 Task: Look for products in the category "Soups" from Zoup Fresh Soup Company only.
Action: Mouse moved to (19, 135)
Screenshot: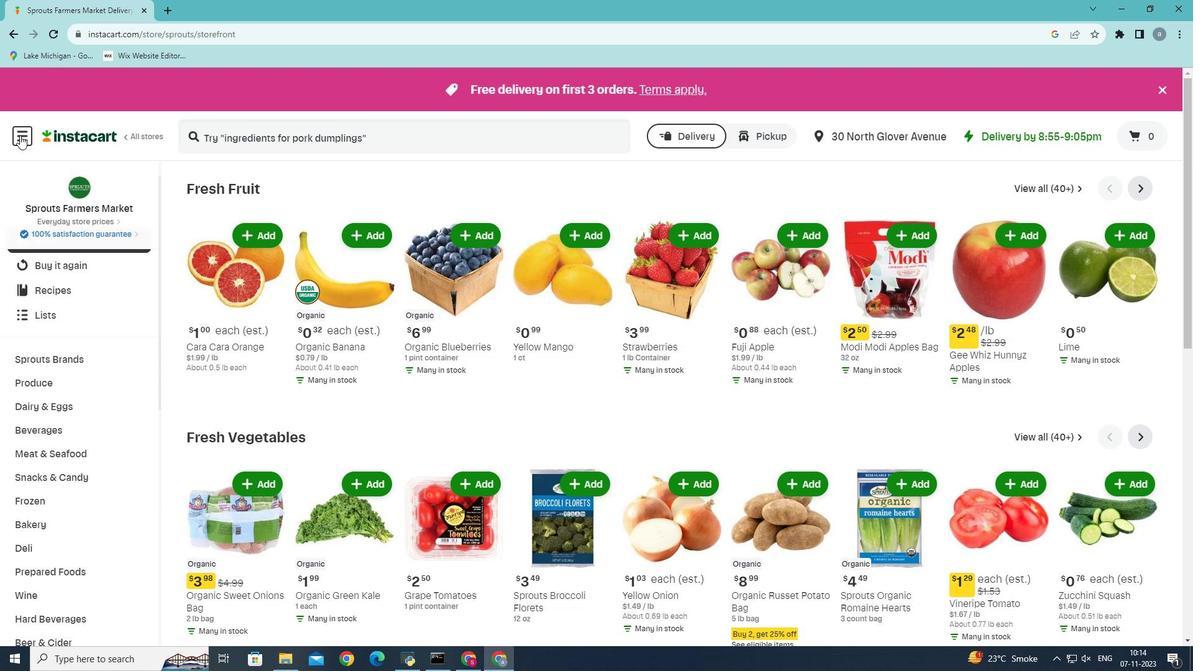 
Action: Mouse pressed left at (19, 135)
Screenshot: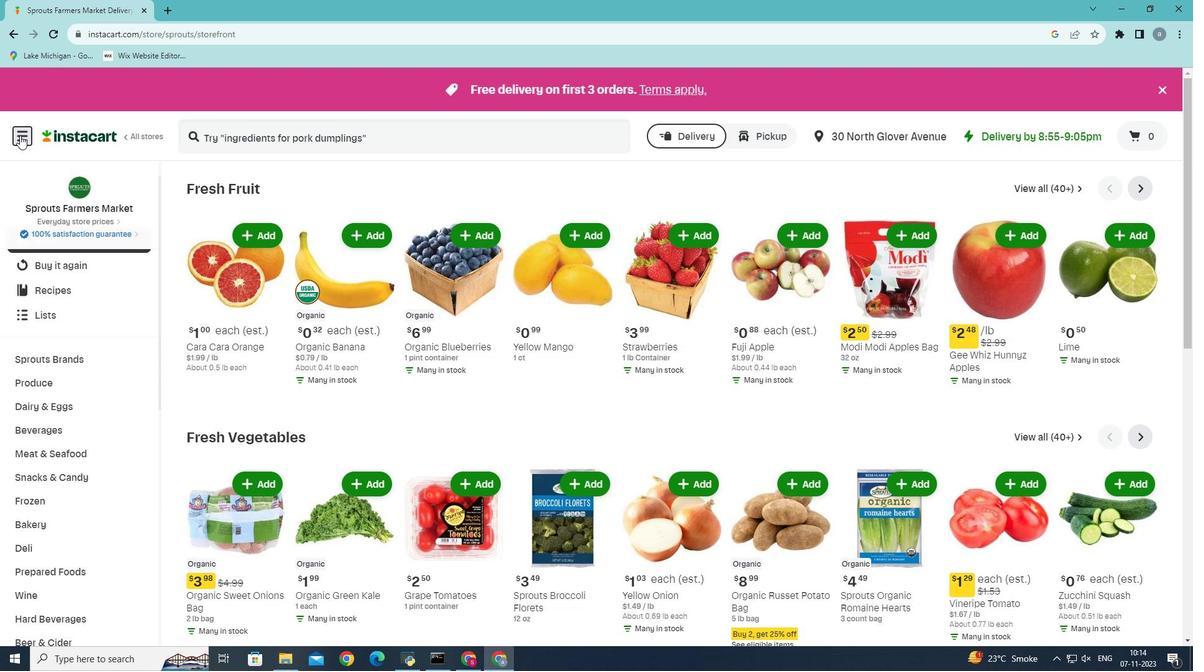 
Action: Mouse moved to (55, 339)
Screenshot: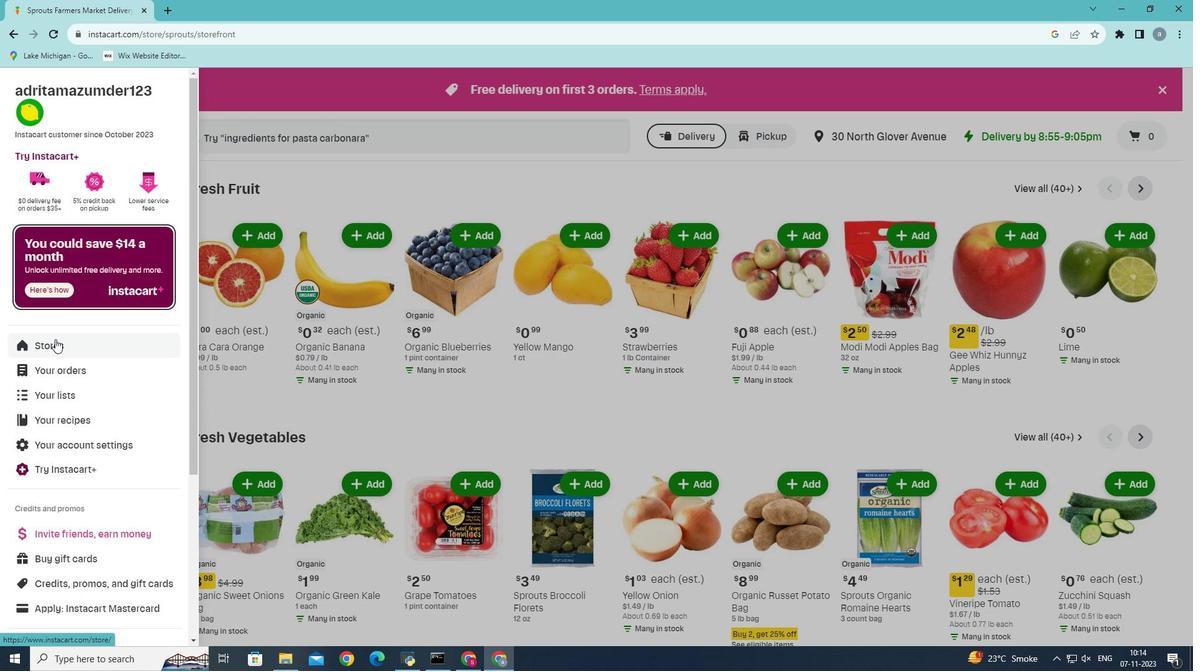 
Action: Mouse pressed left at (55, 339)
Screenshot: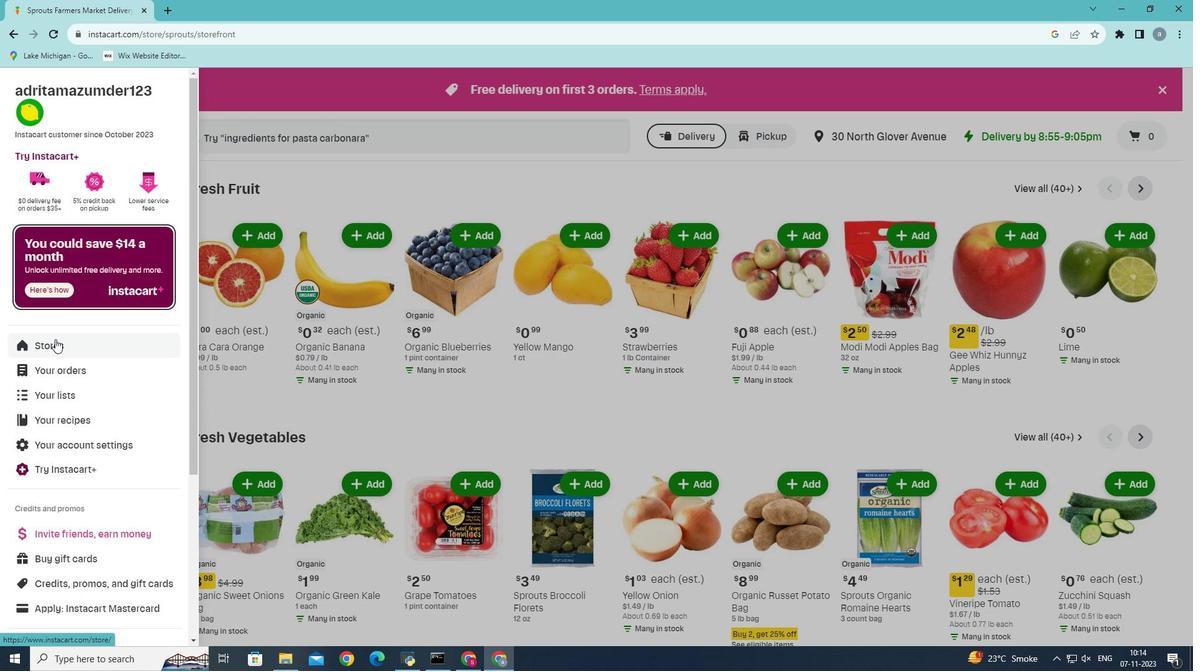 
Action: Mouse moved to (276, 136)
Screenshot: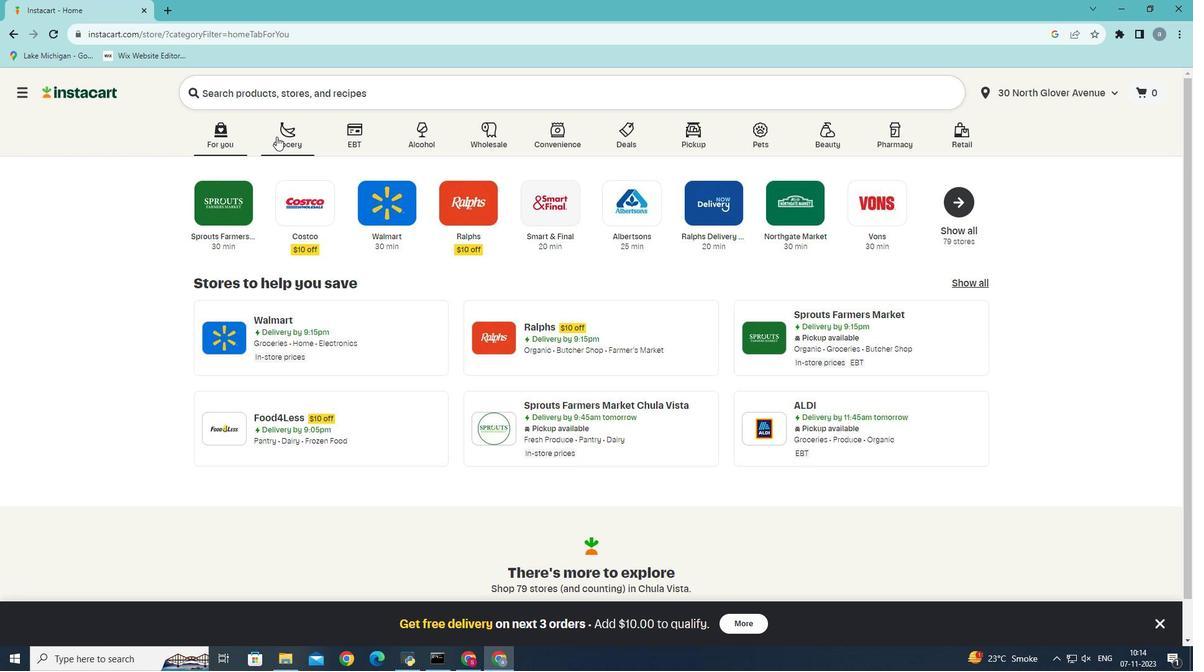 
Action: Mouse pressed left at (276, 136)
Screenshot: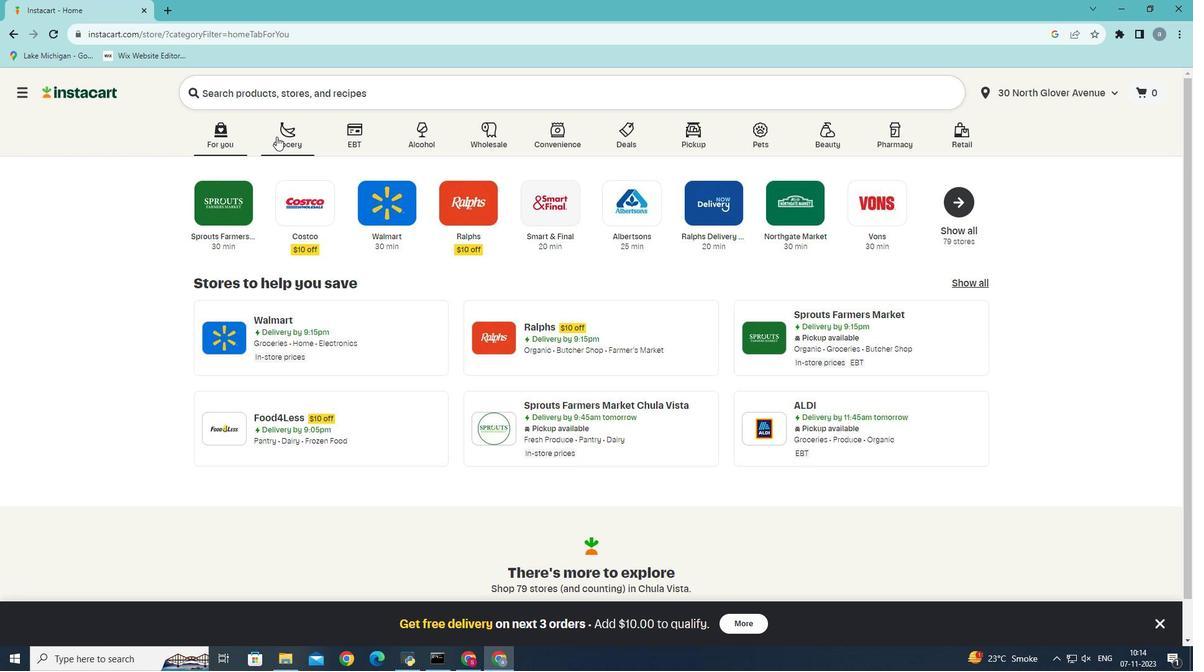 
Action: Mouse moved to (292, 351)
Screenshot: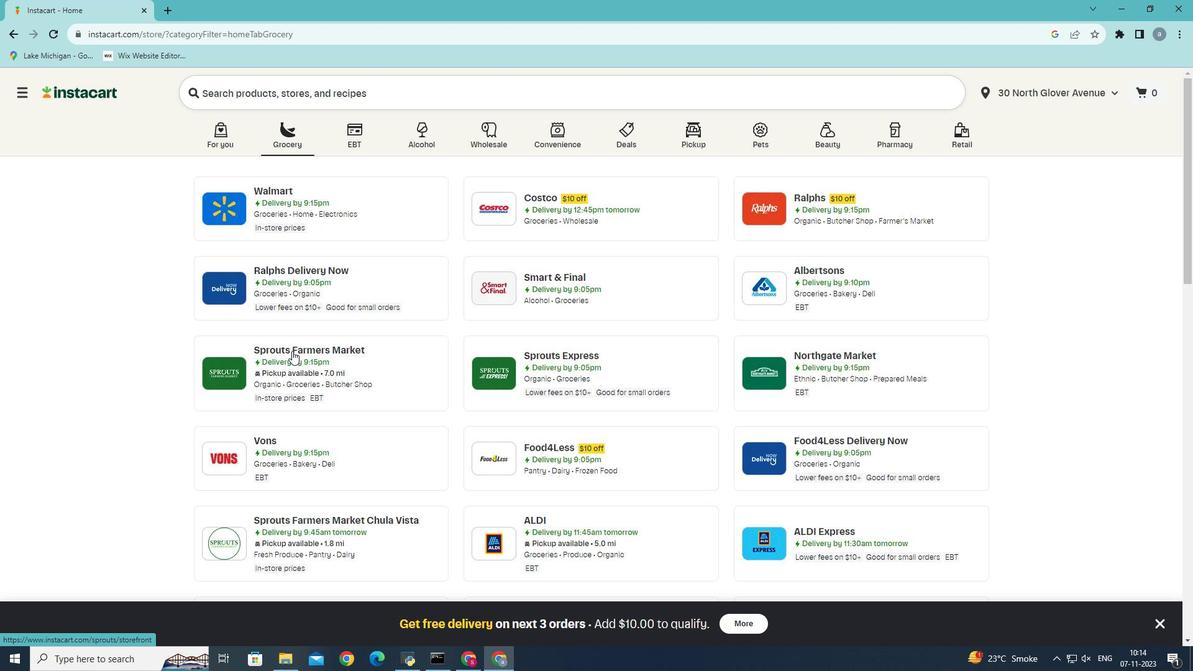 
Action: Mouse pressed left at (292, 351)
Screenshot: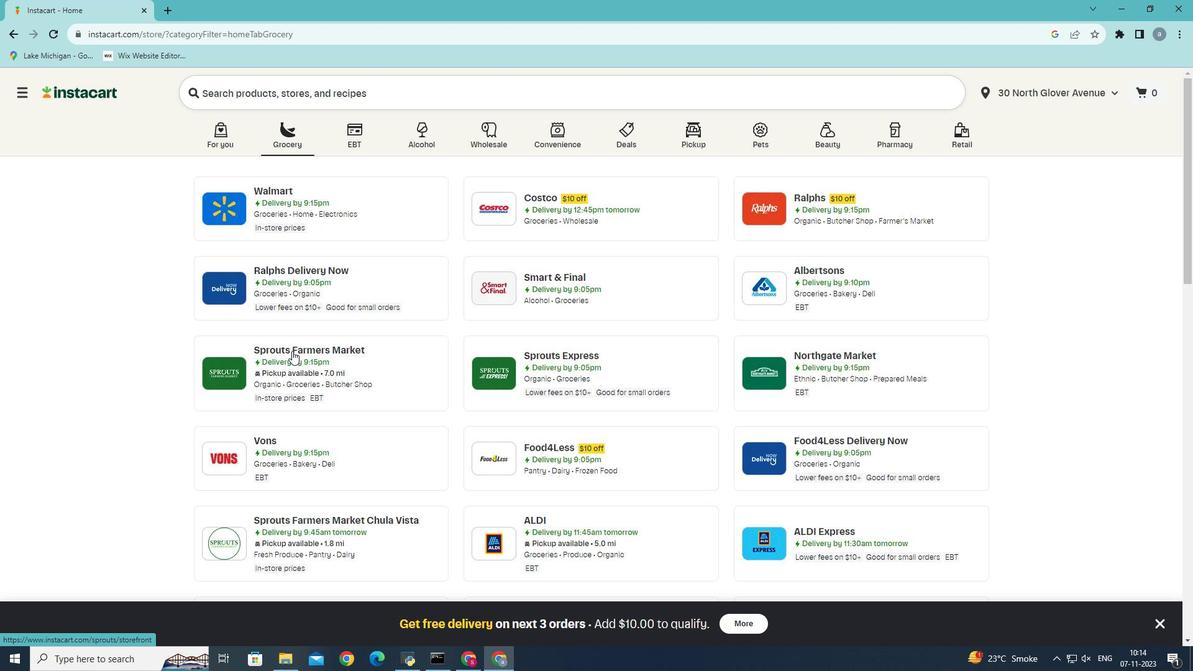 
Action: Mouse moved to (67, 448)
Screenshot: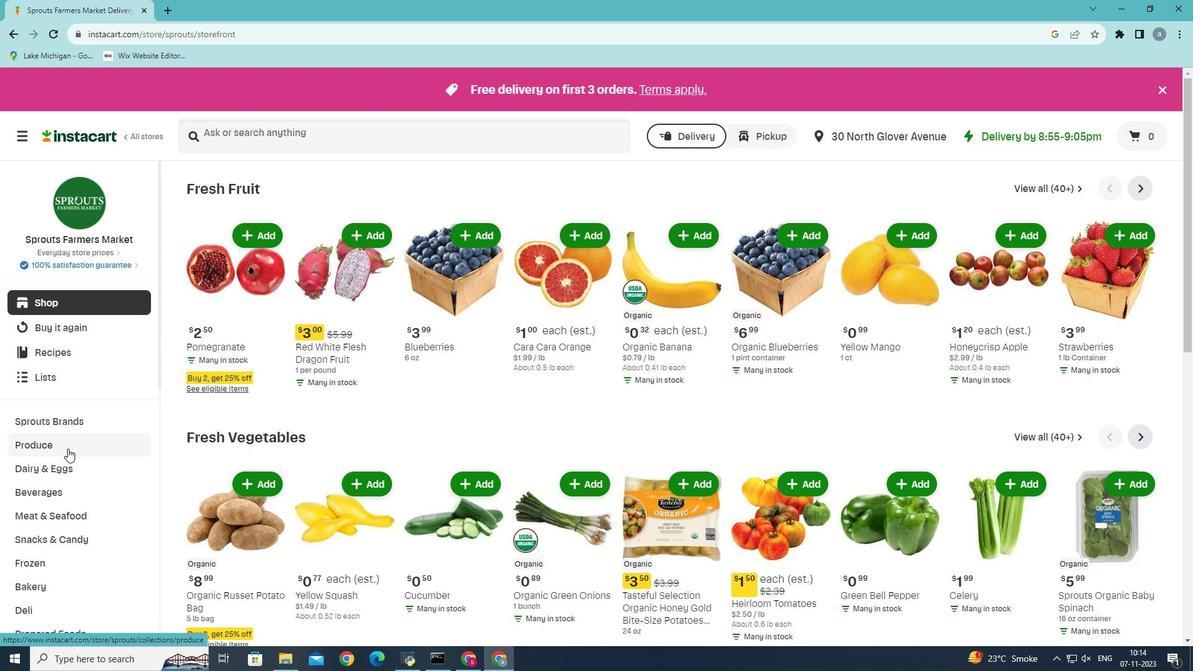 
Action: Mouse scrolled (67, 448) with delta (0, 0)
Screenshot: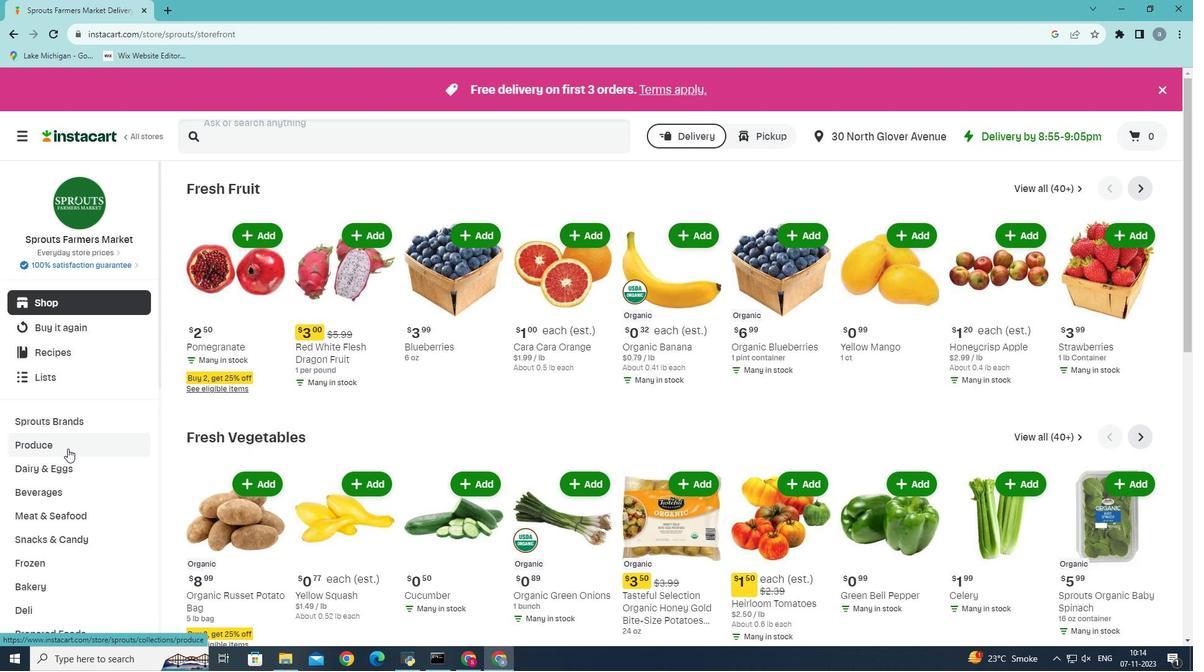 
Action: Mouse scrolled (67, 448) with delta (0, 0)
Screenshot: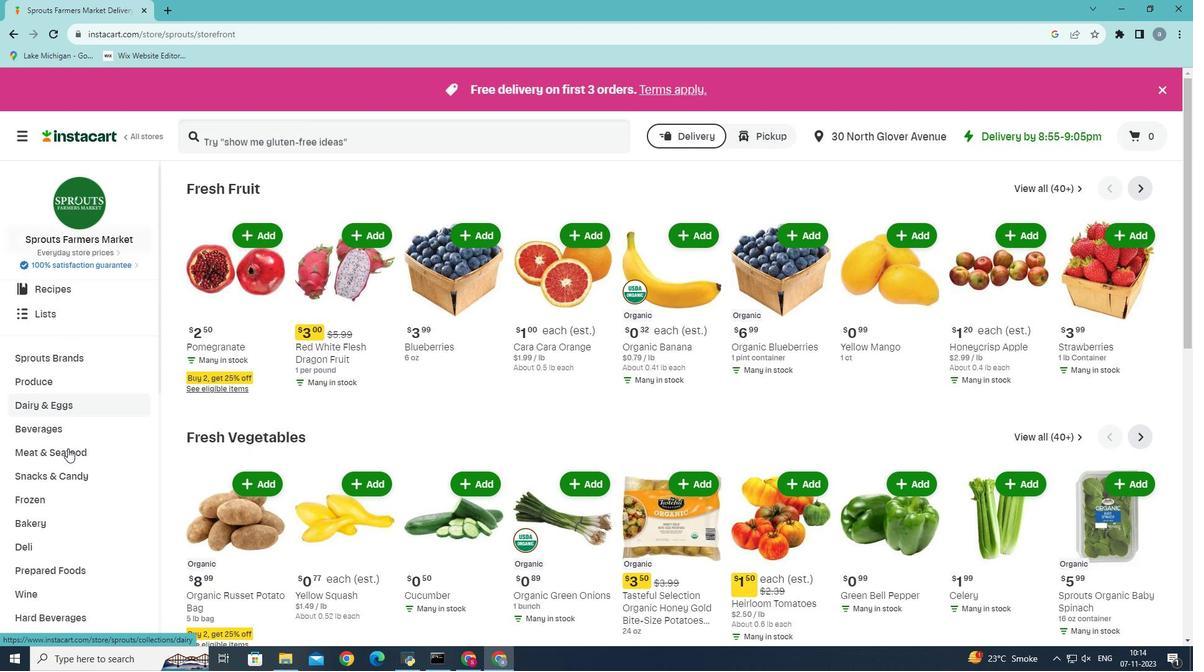 
Action: Mouse moved to (67, 457)
Screenshot: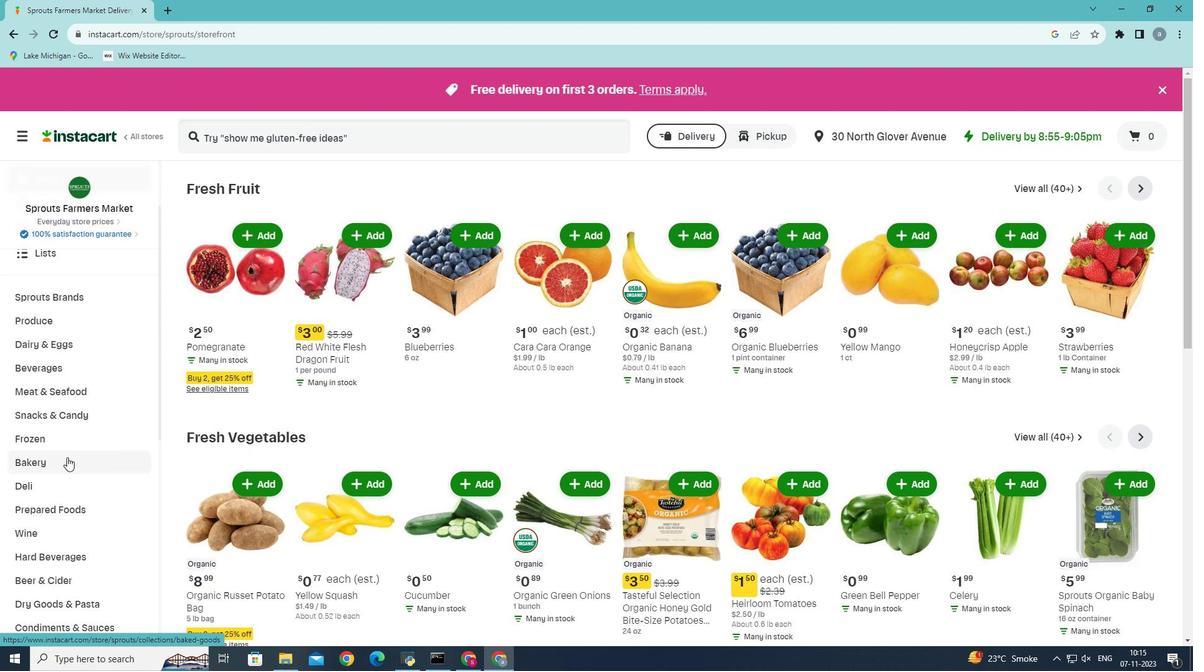 
Action: Mouse scrolled (67, 457) with delta (0, 0)
Screenshot: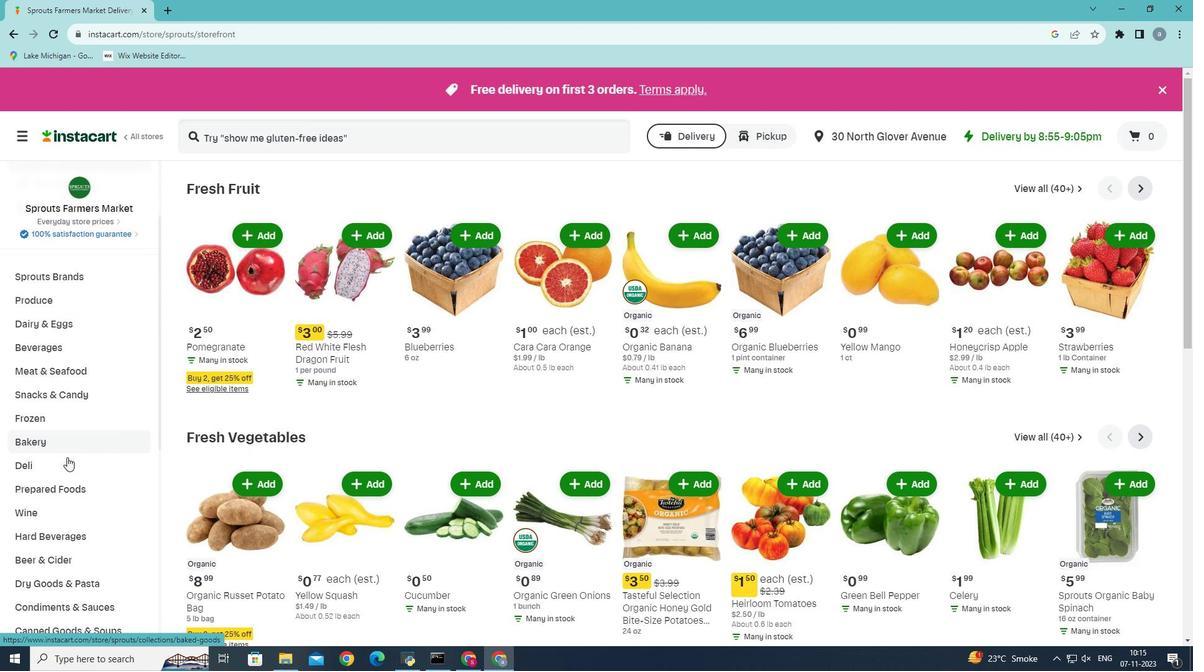 
Action: Mouse moved to (62, 455)
Screenshot: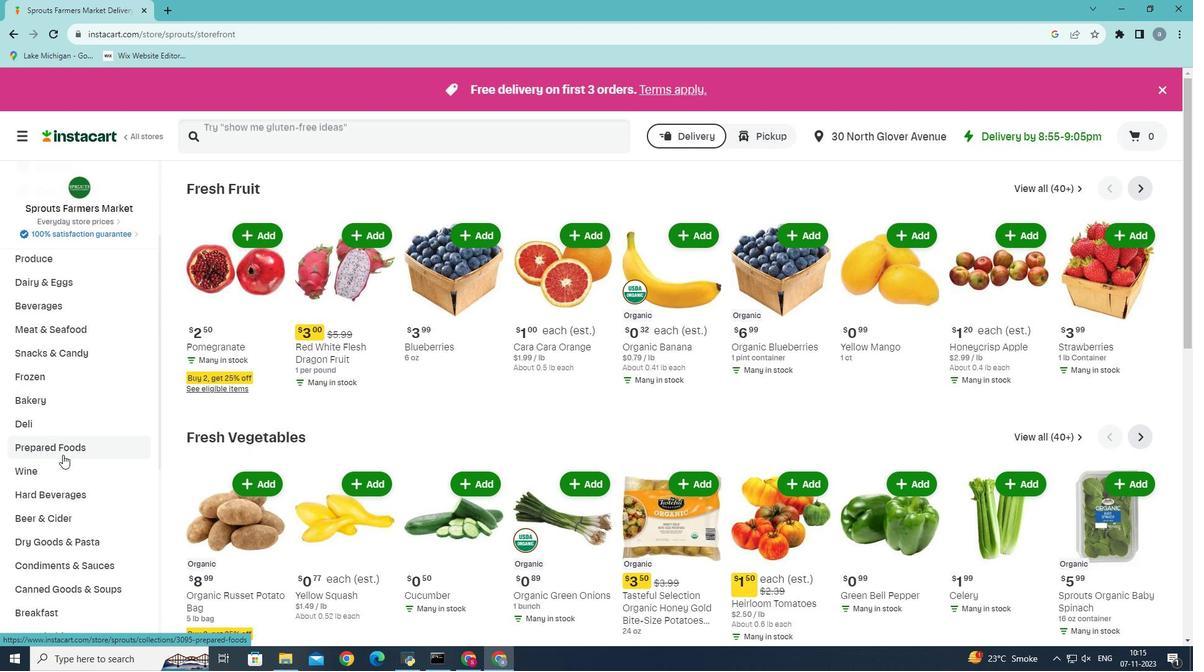
Action: Mouse pressed left at (62, 455)
Screenshot: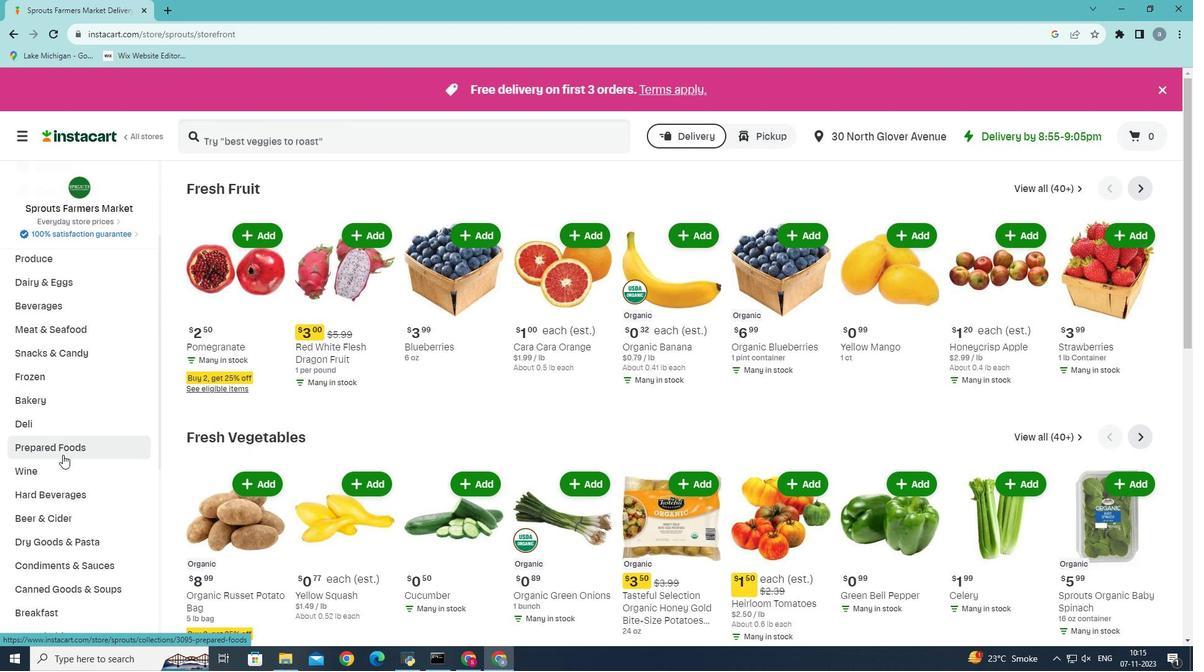 
Action: Mouse moved to (621, 226)
Screenshot: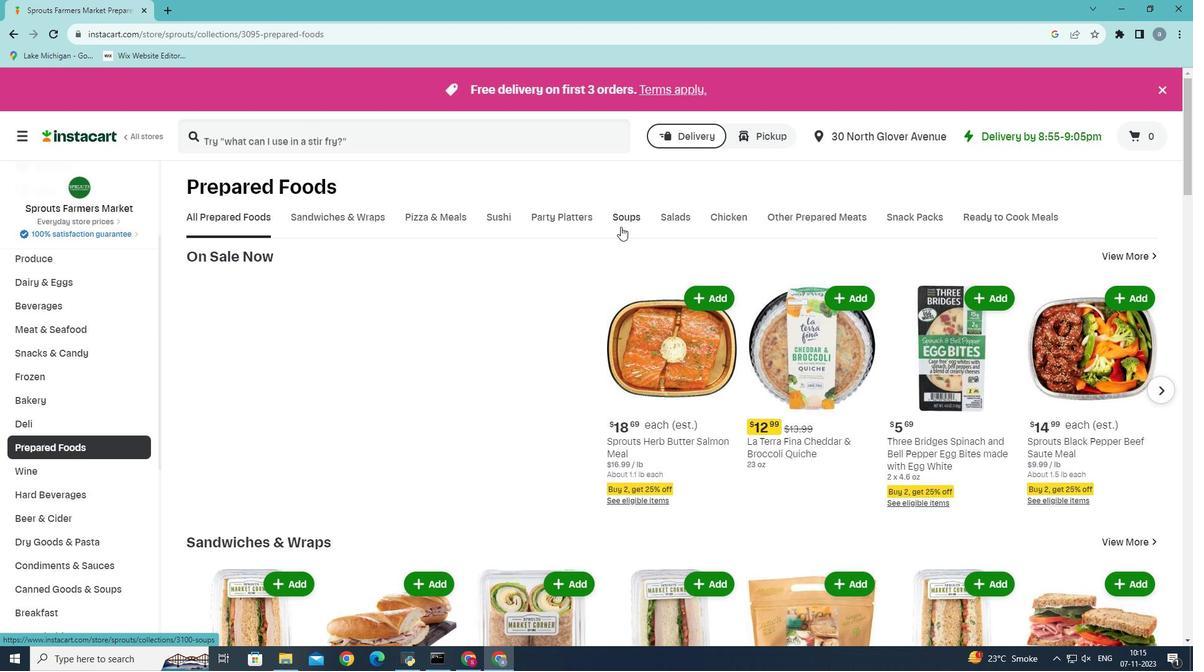 
Action: Mouse pressed left at (621, 226)
Screenshot: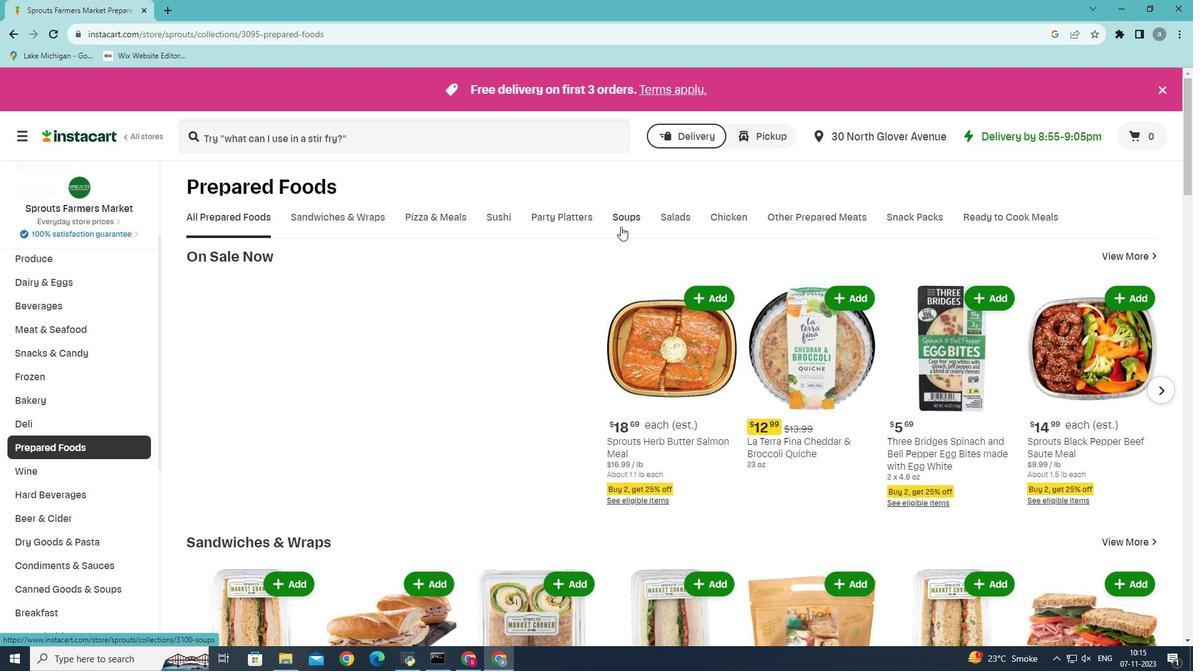 
Action: Mouse moved to (297, 259)
Screenshot: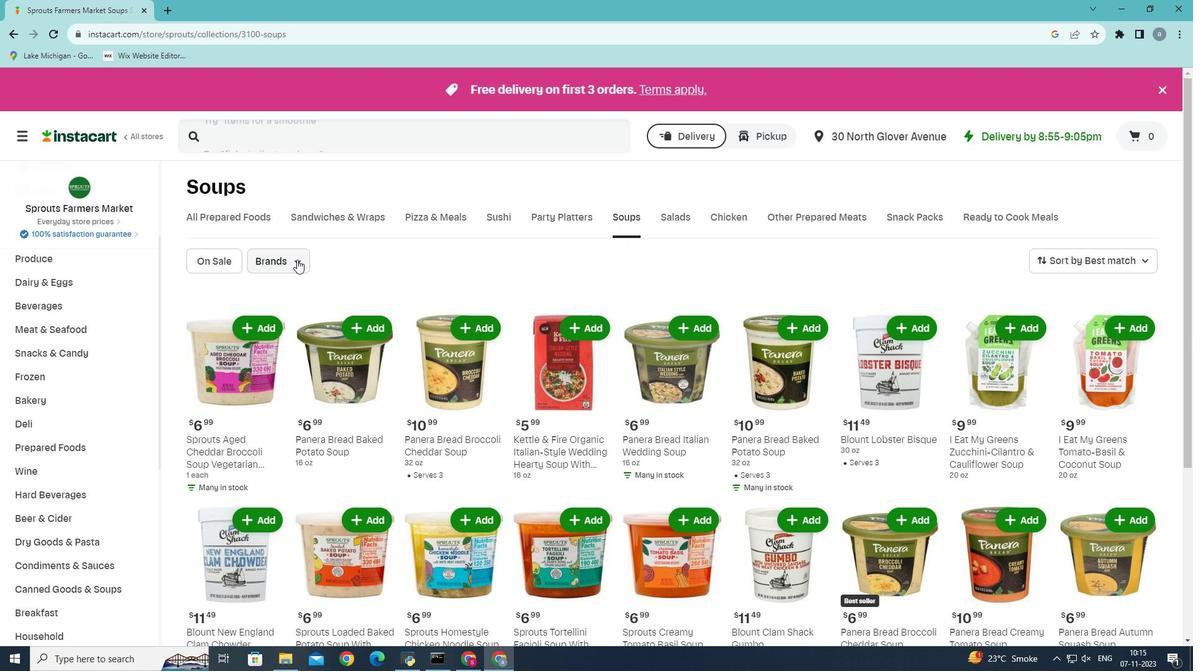 
Action: Mouse pressed left at (297, 259)
Screenshot: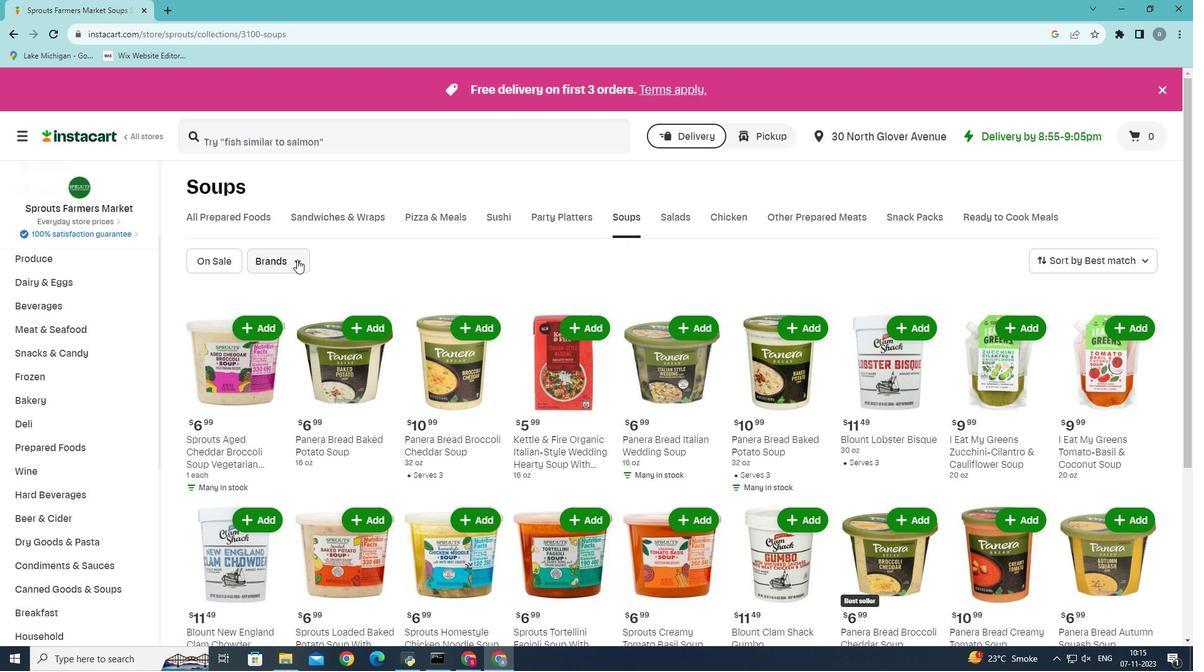 
Action: Mouse moved to (322, 361)
Screenshot: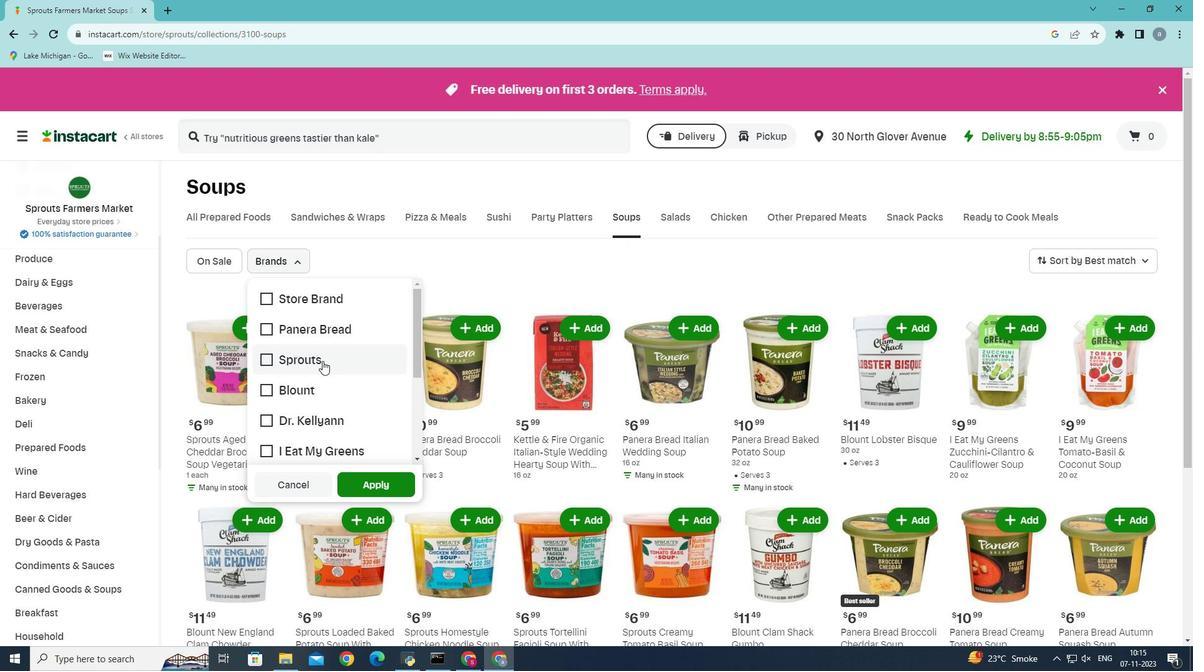 
Action: Mouse scrolled (322, 360) with delta (0, 0)
Screenshot: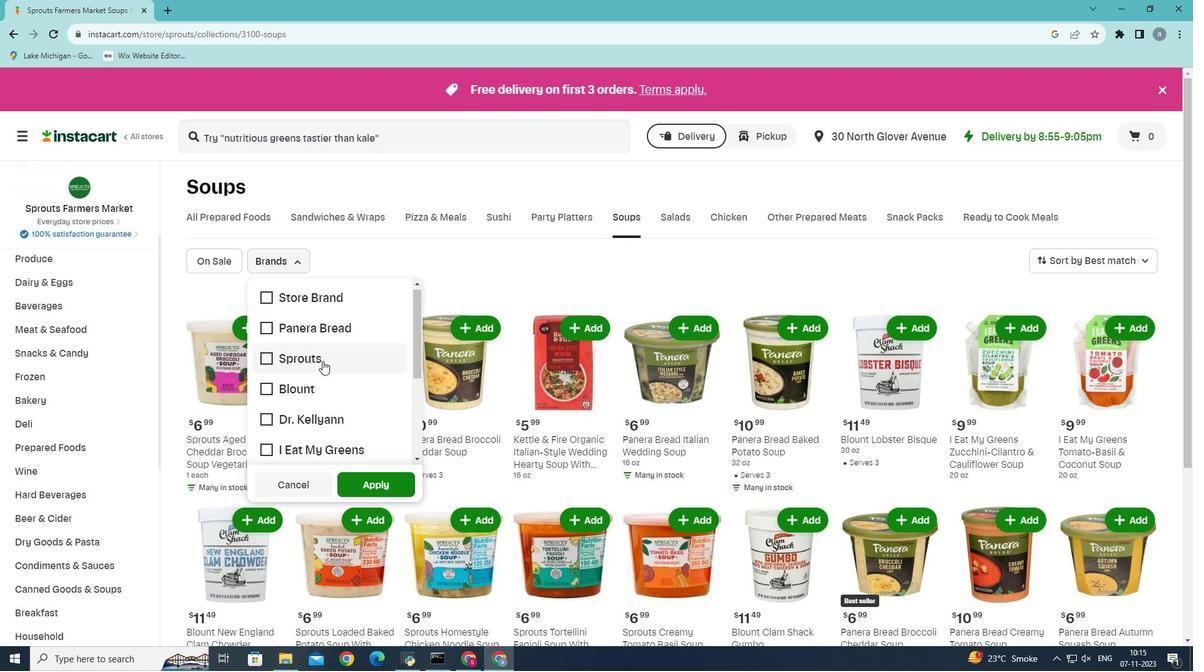 
Action: Mouse scrolled (322, 360) with delta (0, 0)
Screenshot: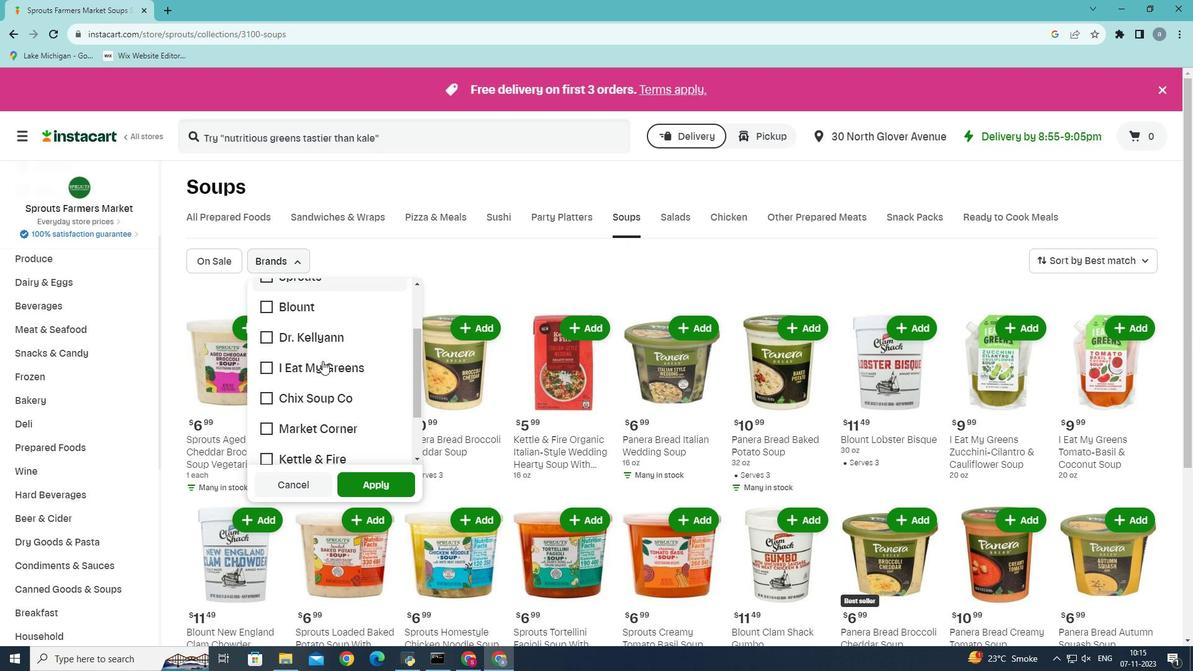 
Action: Mouse scrolled (322, 360) with delta (0, 0)
Screenshot: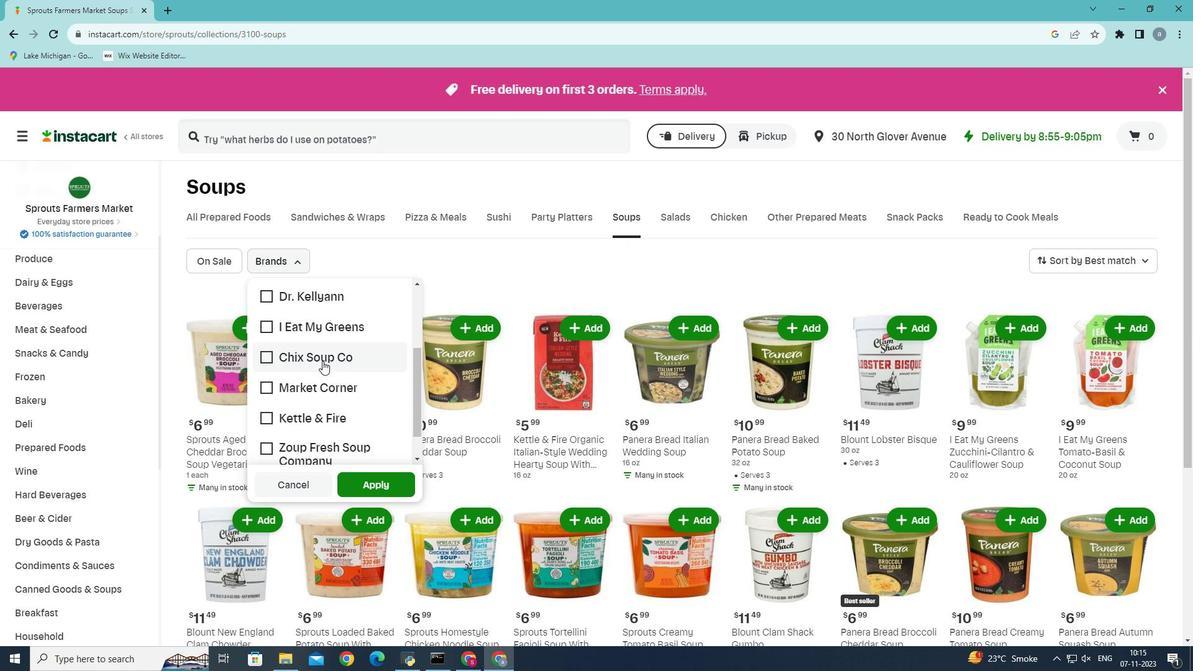 
Action: Mouse moved to (269, 416)
Screenshot: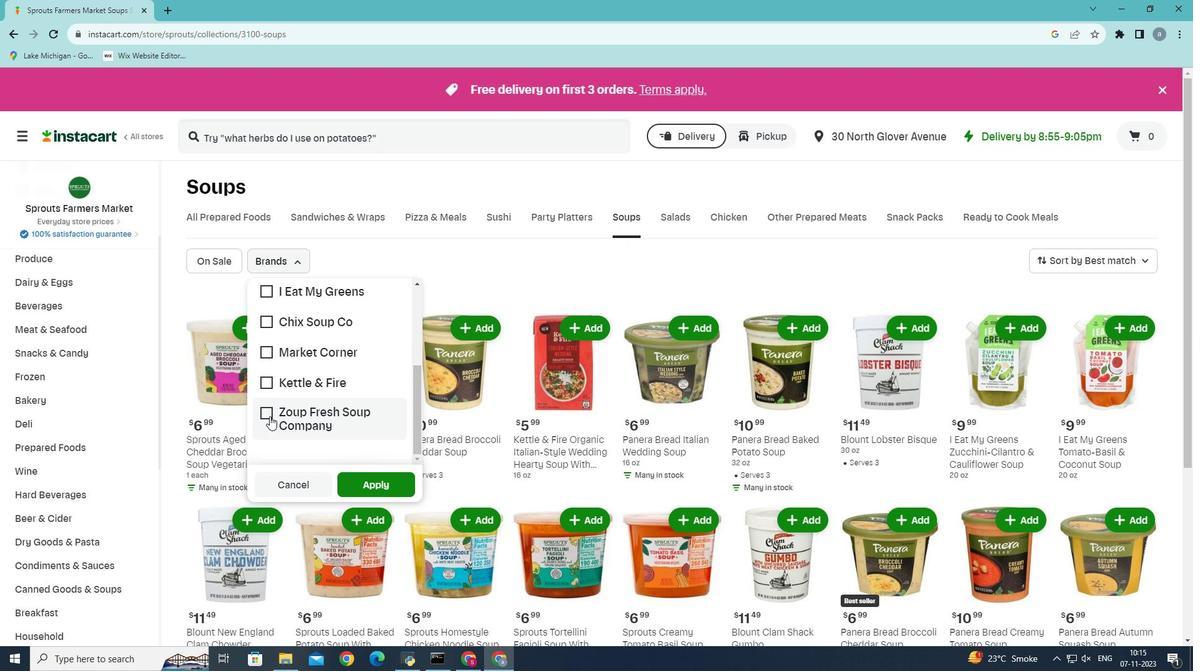 
Action: Mouse pressed left at (269, 416)
Screenshot: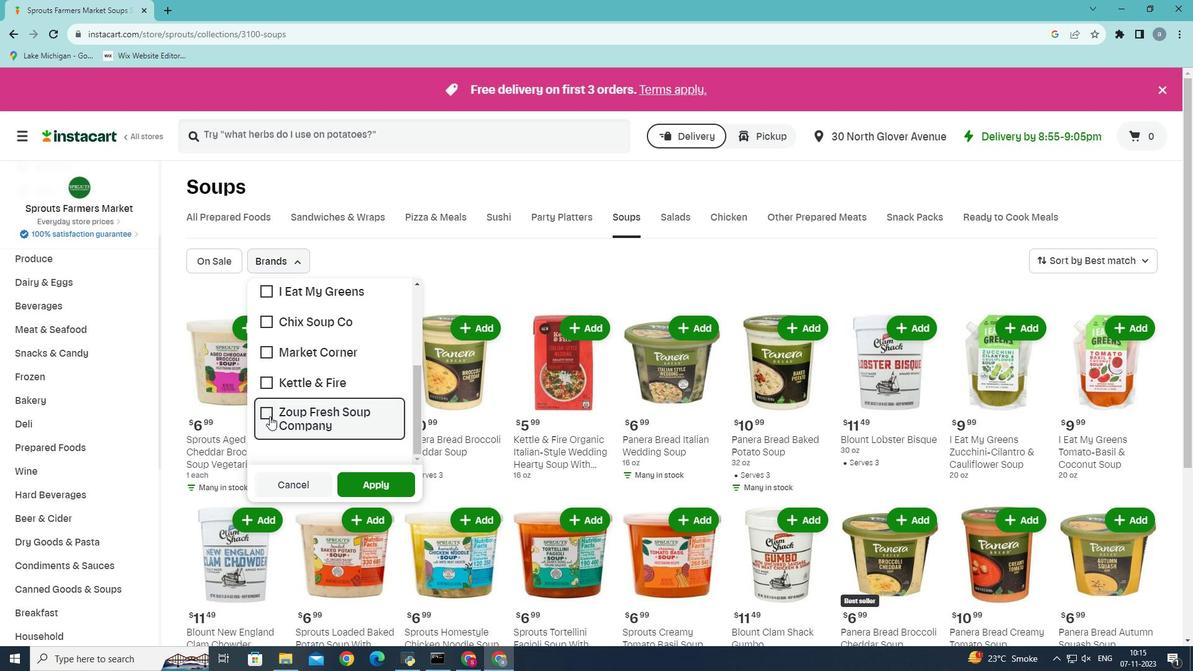 
Action: Mouse moved to (379, 479)
Screenshot: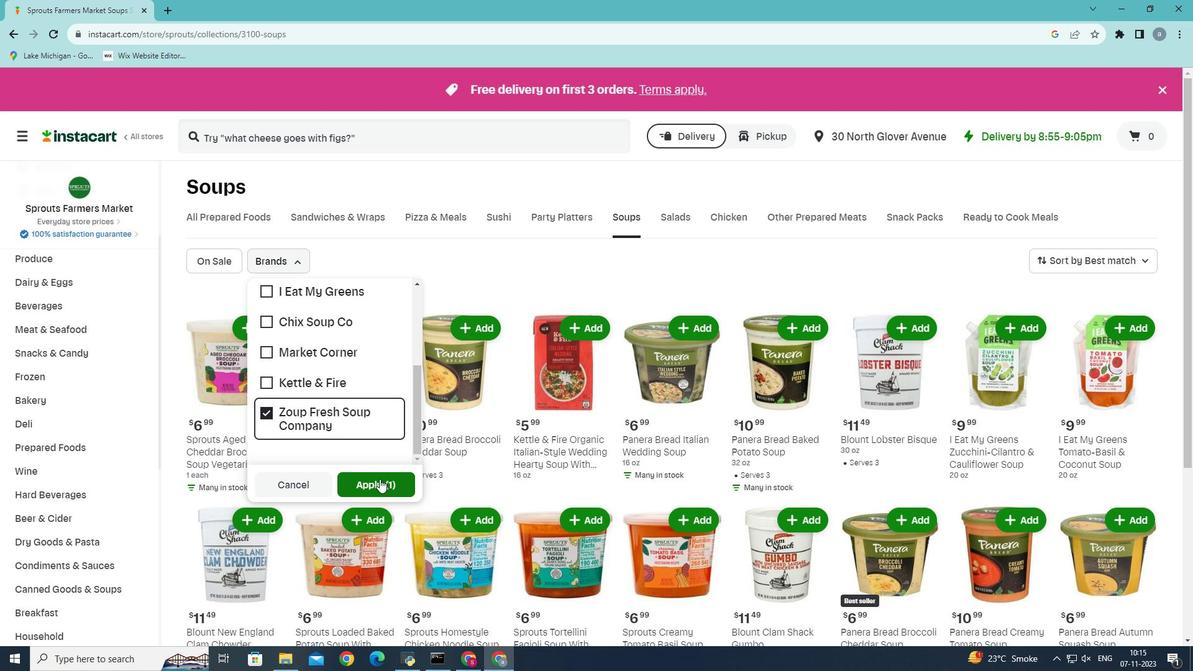 
Action: Mouse pressed left at (379, 479)
Screenshot: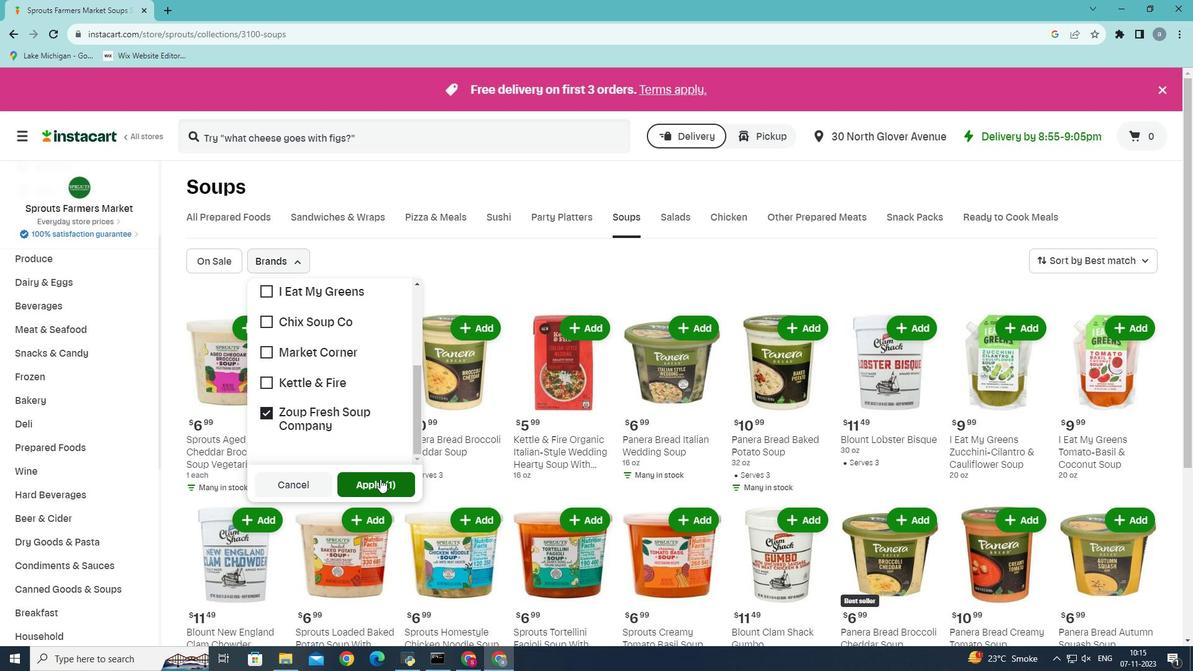
Action: Mouse moved to (424, 444)
Screenshot: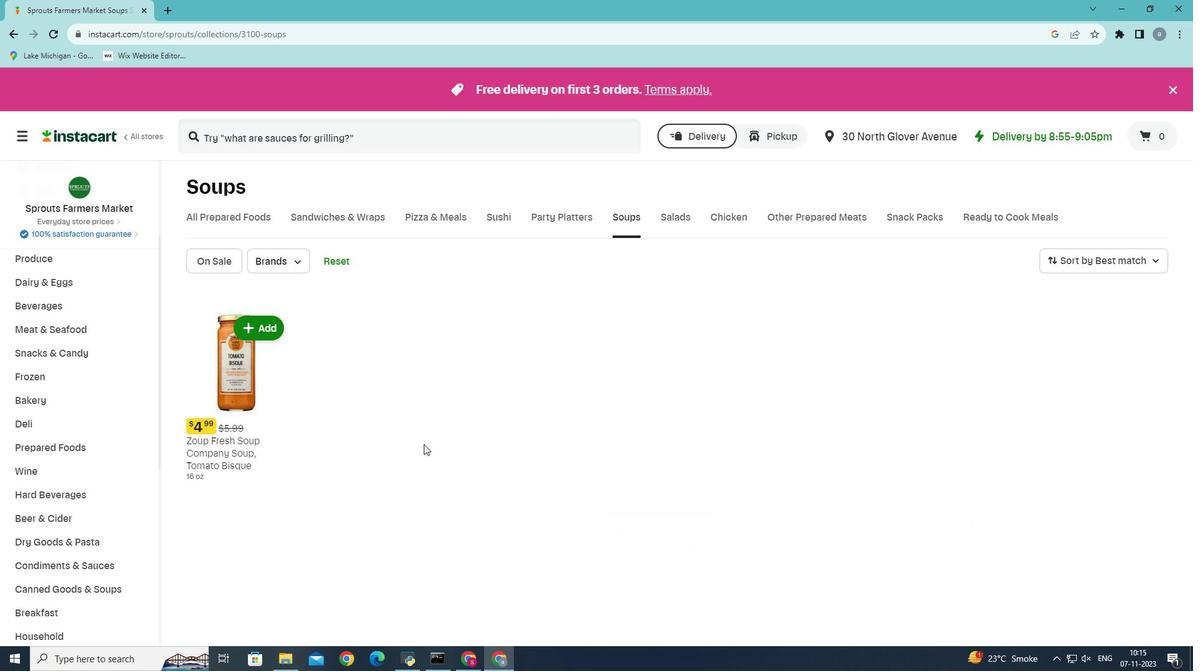 
